 Task: Create a due date automation trigger when advanced on, on the wednesday after a card is due add dates due this week at 11:00 AM.
Action: Mouse moved to (948, 69)
Screenshot: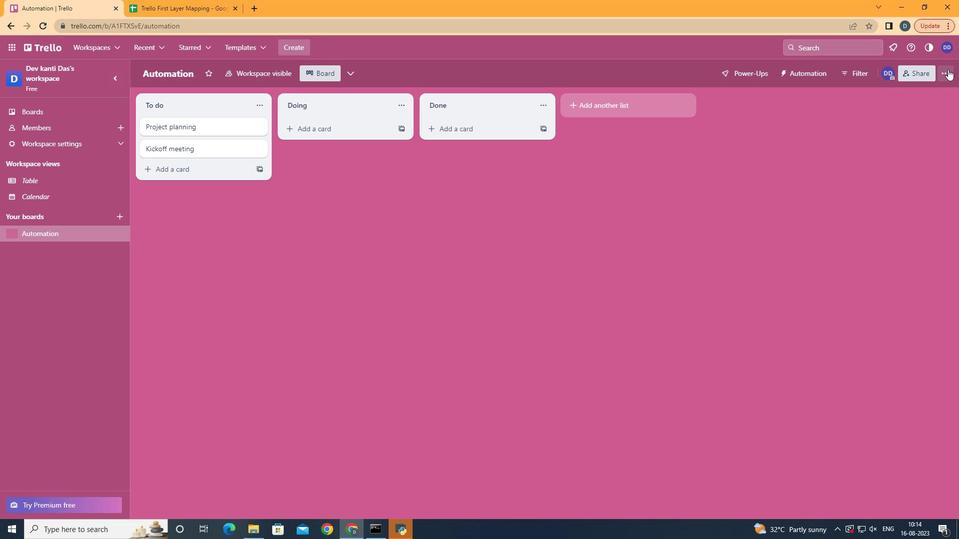 
Action: Mouse pressed left at (948, 69)
Screenshot: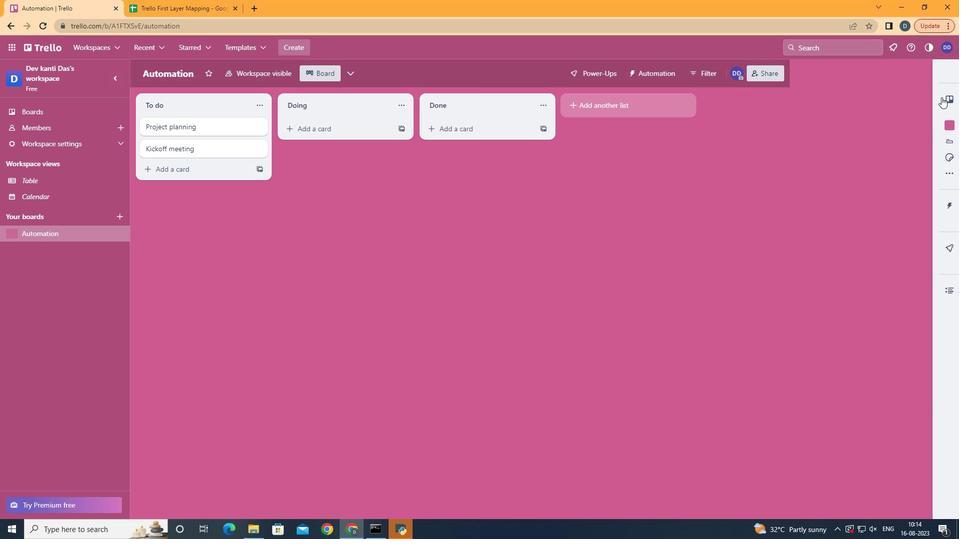 
Action: Mouse moved to (902, 208)
Screenshot: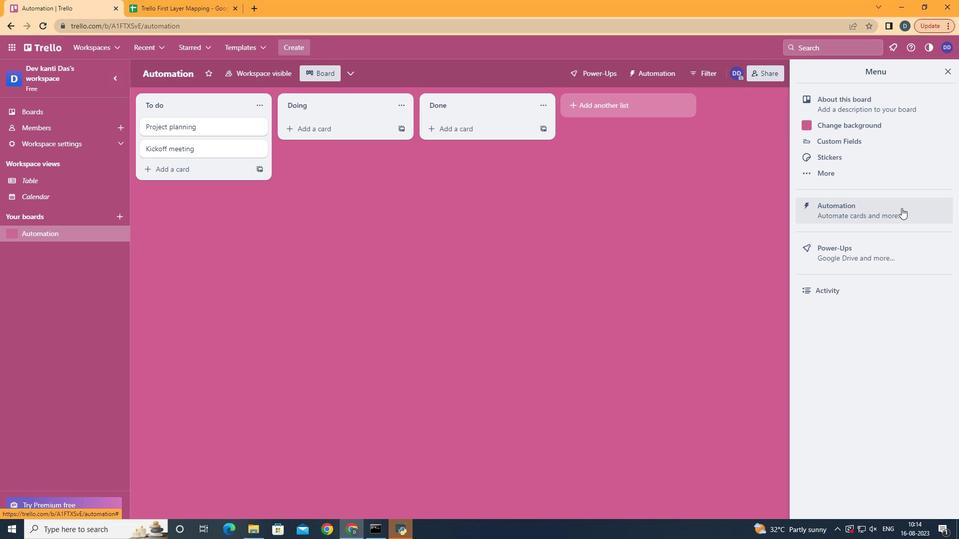 
Action: Mouse pressed left at (902, 208)
Screenshot: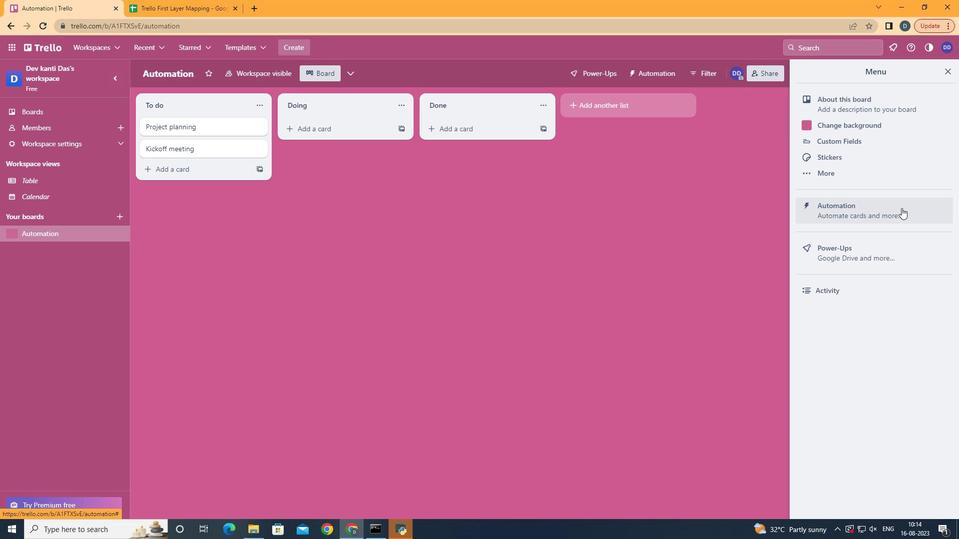 
Action: Mouse moved to (224, 205)
Screenshot: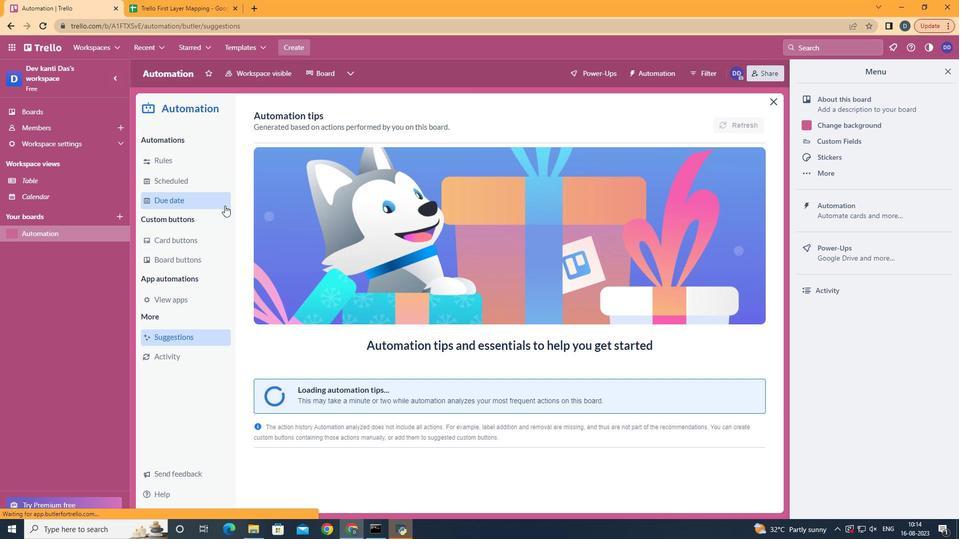 
Action: Mouse pressed left at (224, 205)
Screenshot: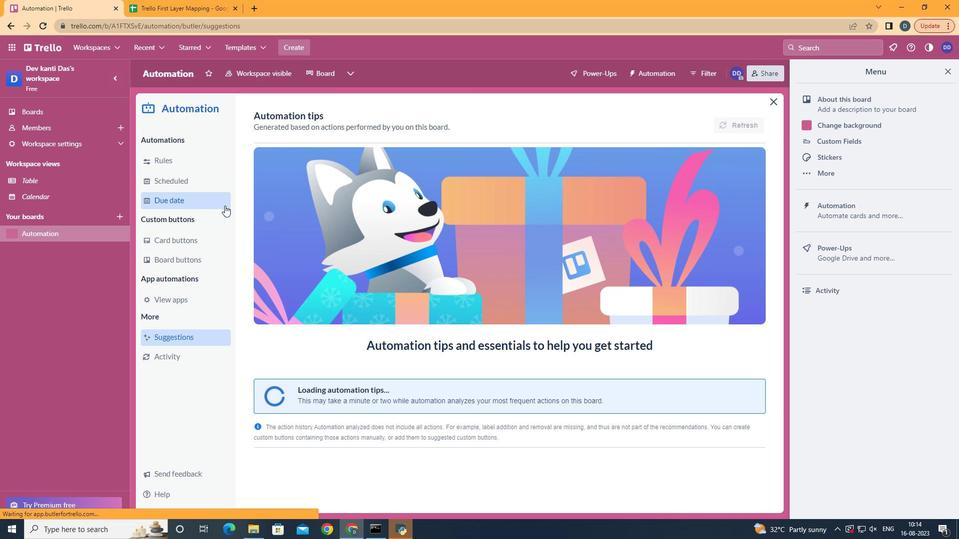 
Action: Mouse moved to (704, 118)
Screenshot: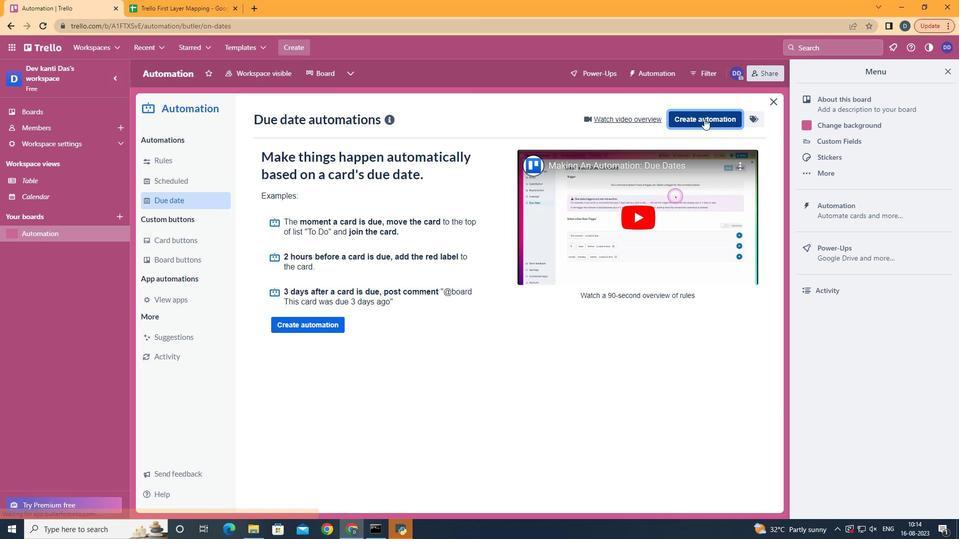 
Action: Mouse pressed left at (704, 118)
Screenshot: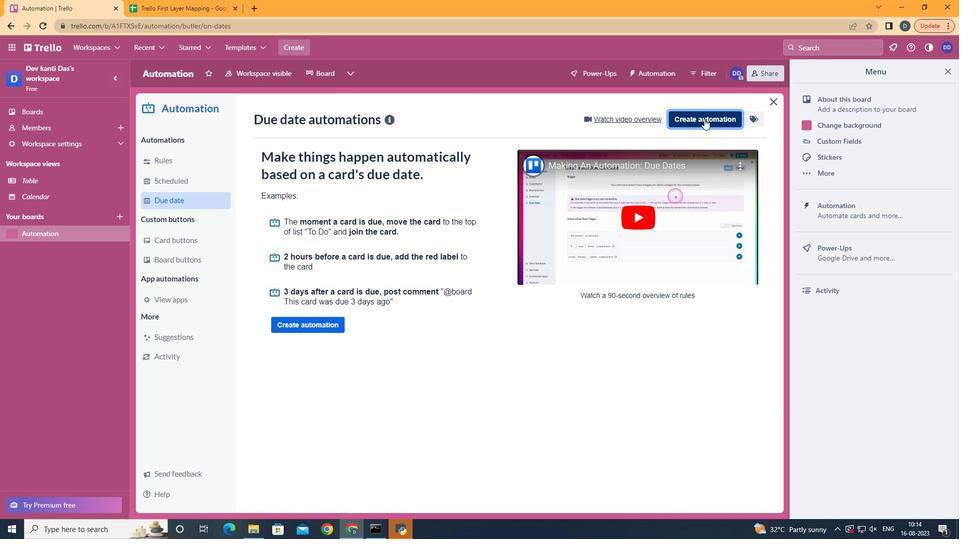 
Action: Mouse moved to (524, 217)
Screenshot: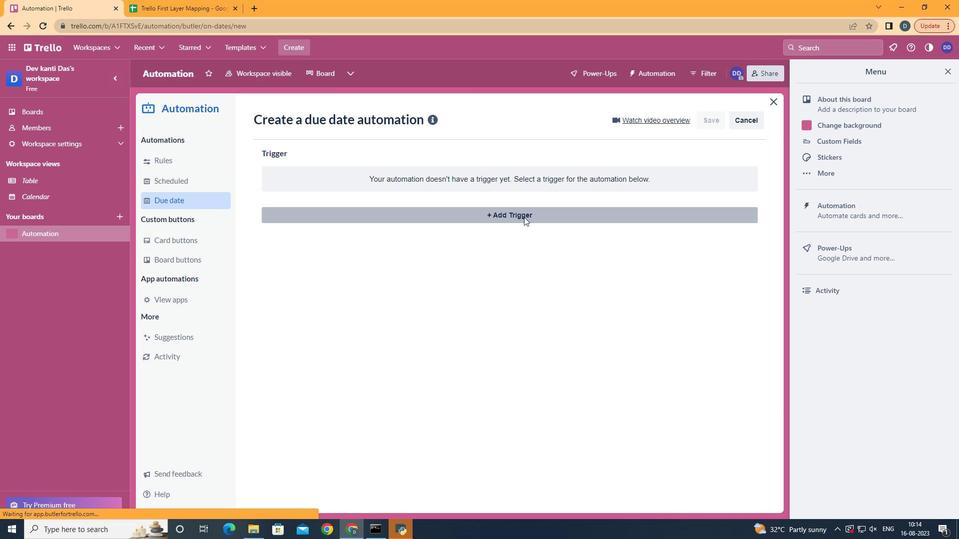 
Action: Mouse pressed left at (524, 217)
Screenshot: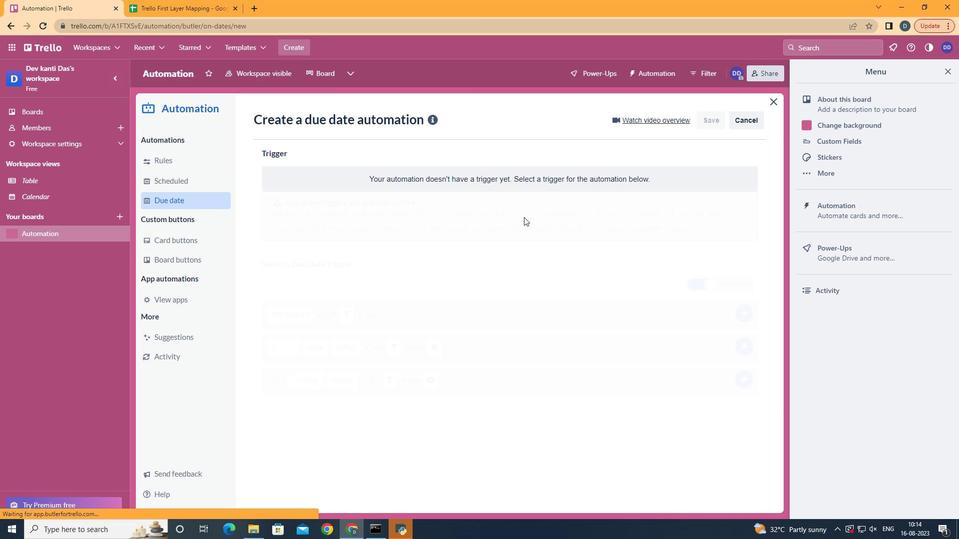 
Action: Mouse moved to (327, 295)
Screenshot: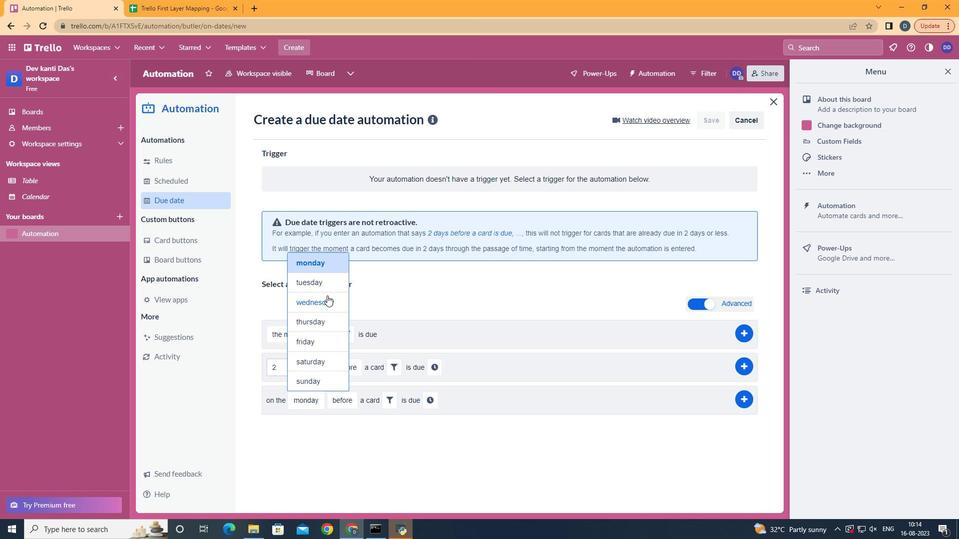 
Action: Mouse pressed left at (327, 295)
Screenshot: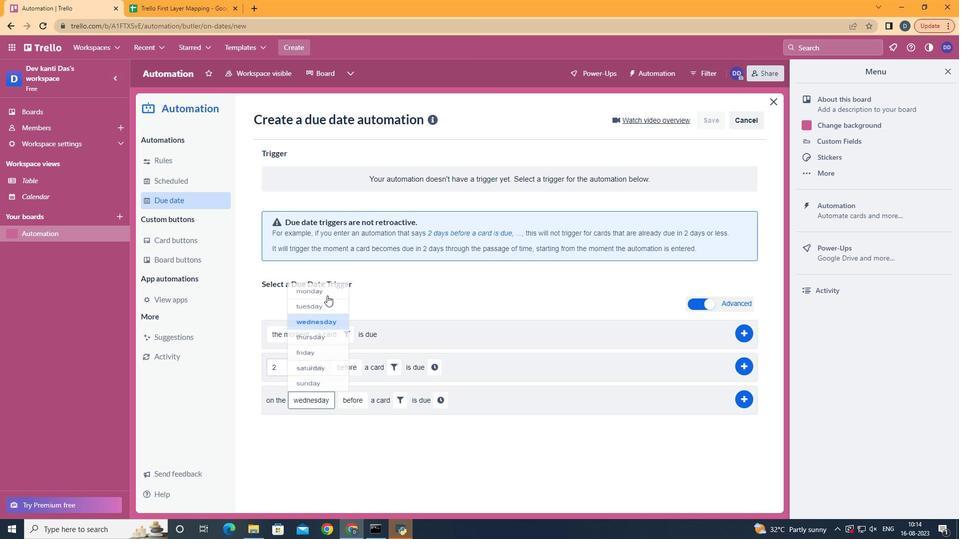 
Action: Mouse moved to (353, 433)
Screenshot: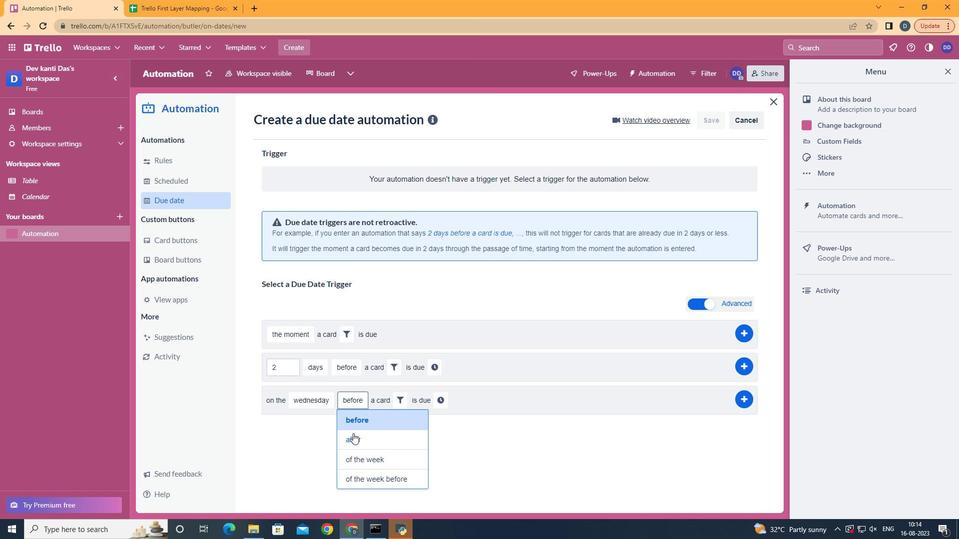
Action: Mouse pressed left at (353, 433)
Screenshot: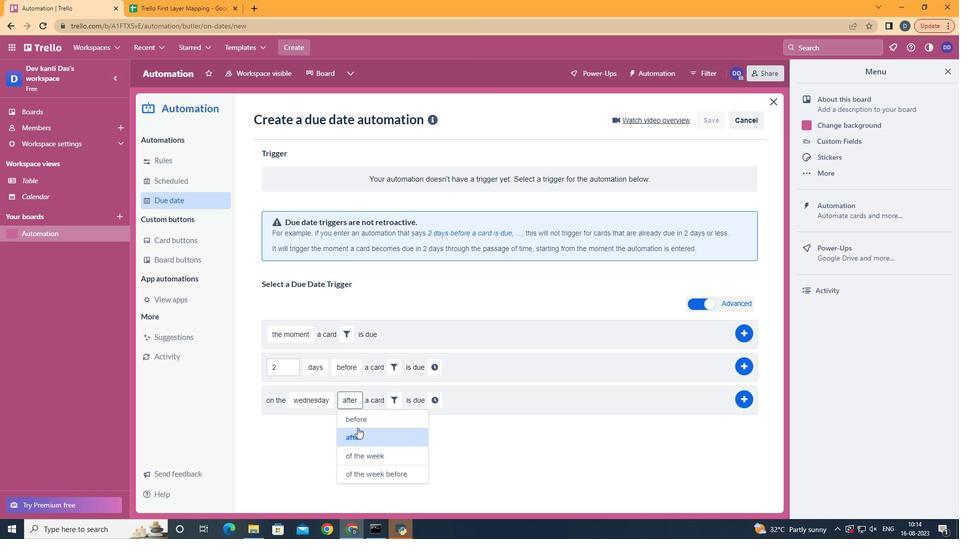 
Action: Mouse moved to (399, 394)
Screenshot: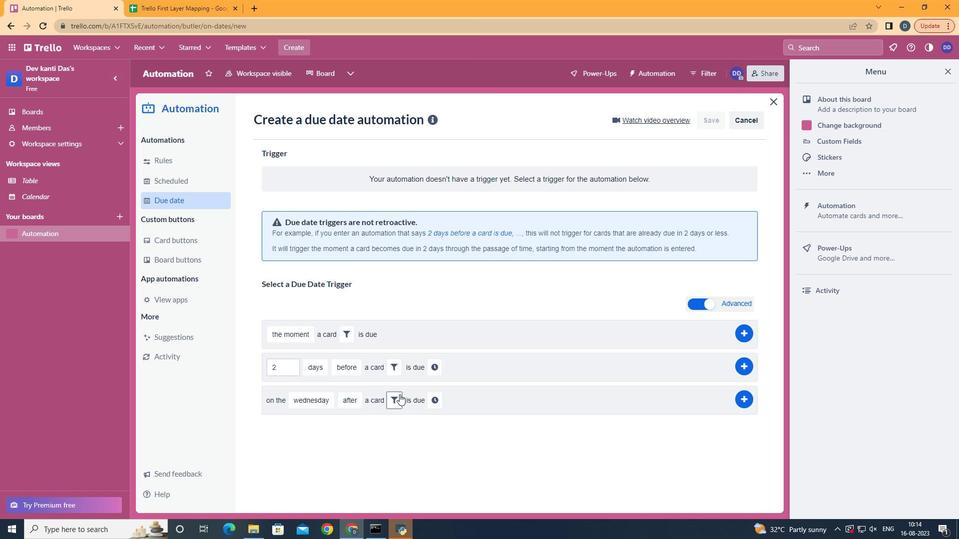
Action: Mouse pressed left at (399, 394)
Screenshot: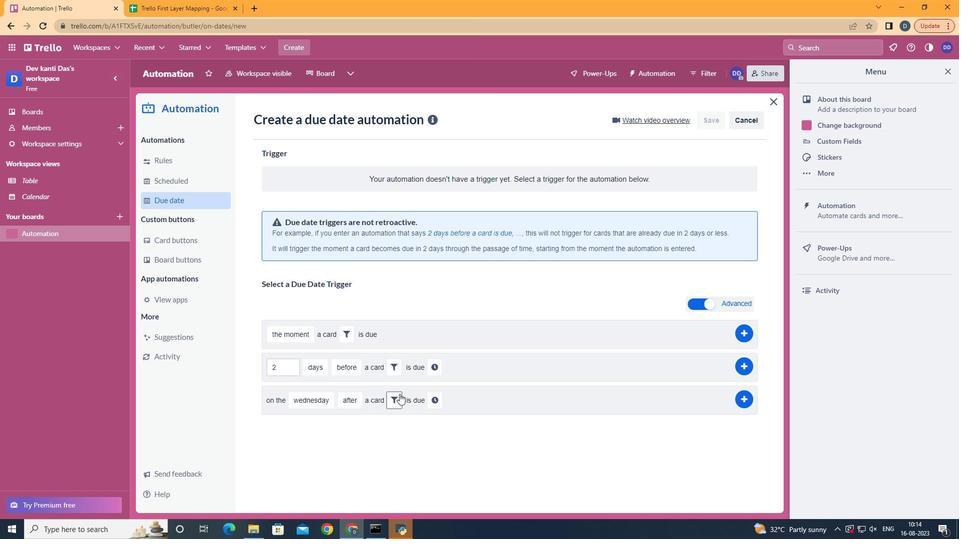 
Action: Mouse moved to (451, 431)
Screenshot: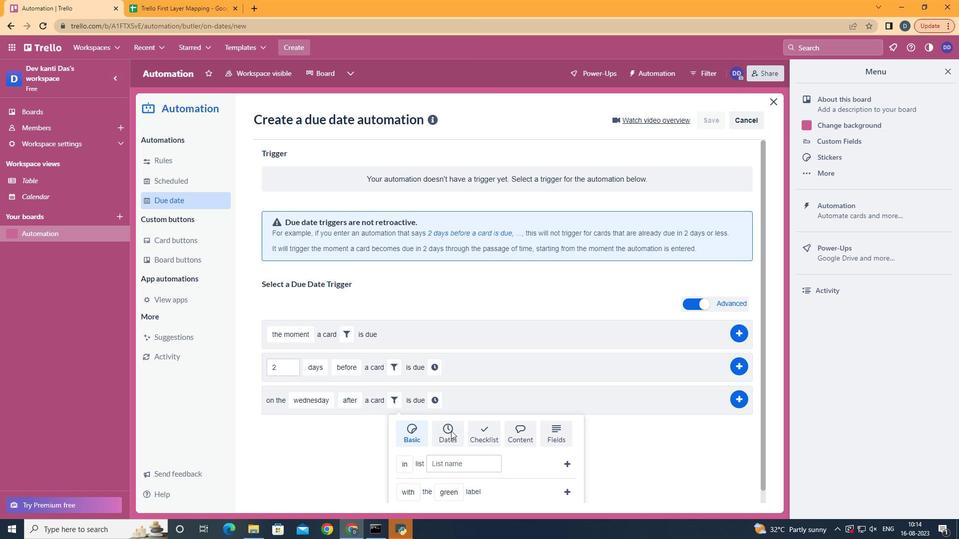 
Action: Mouse pressed left at (451, 431)
Screenshot: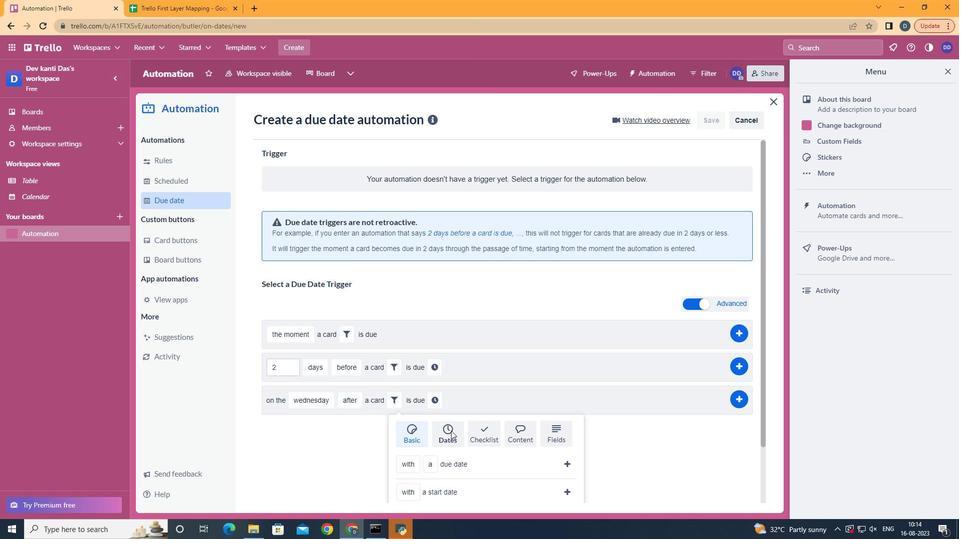 
Action: Mouse moved to (451, 431)
Screenshot: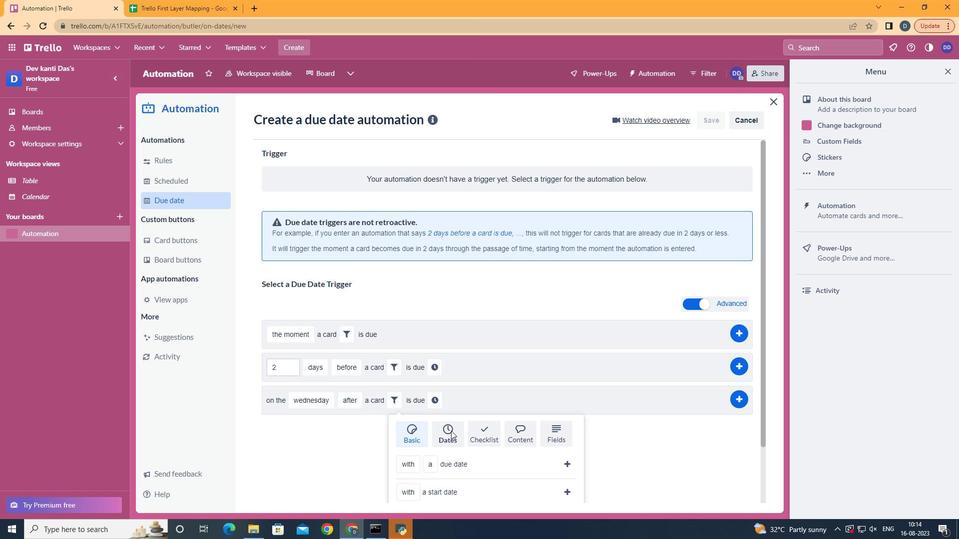 
Action: Mouse scrolled (451, 430) with delta (0, 0)
Screenshot: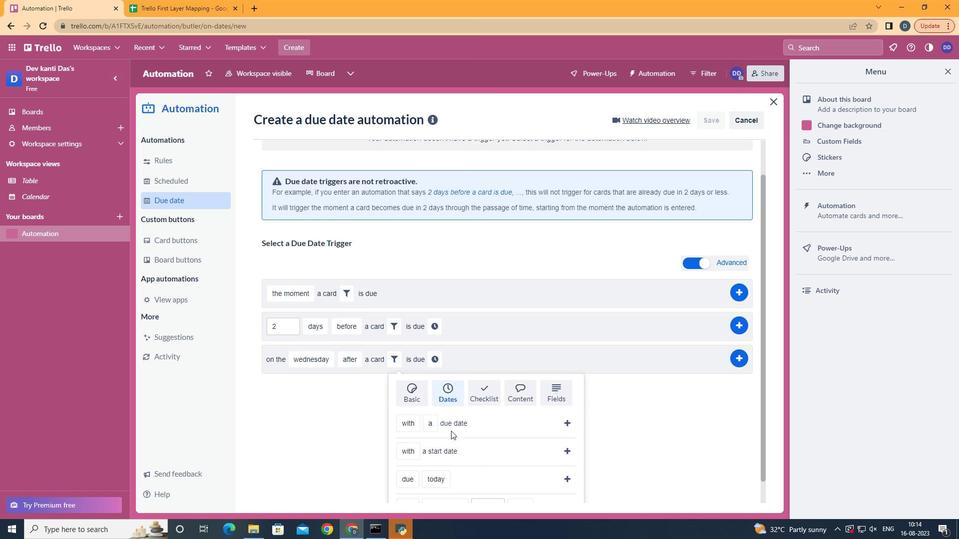 
Action: Mouse scrolled (451, 430) with delta (0, 0)
Screenshot: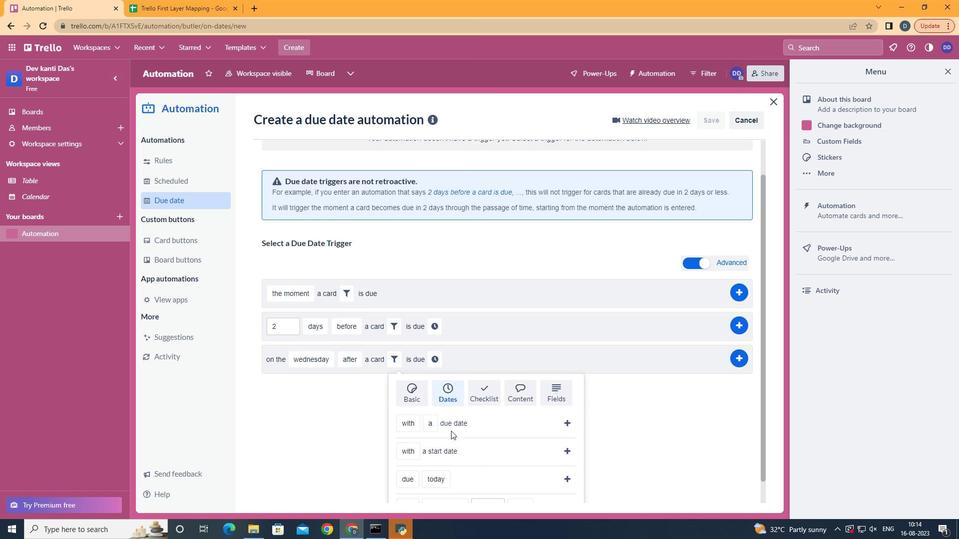 
Action: Mouse scrolled (451, 430) with delta (0, 0)
Screenshot: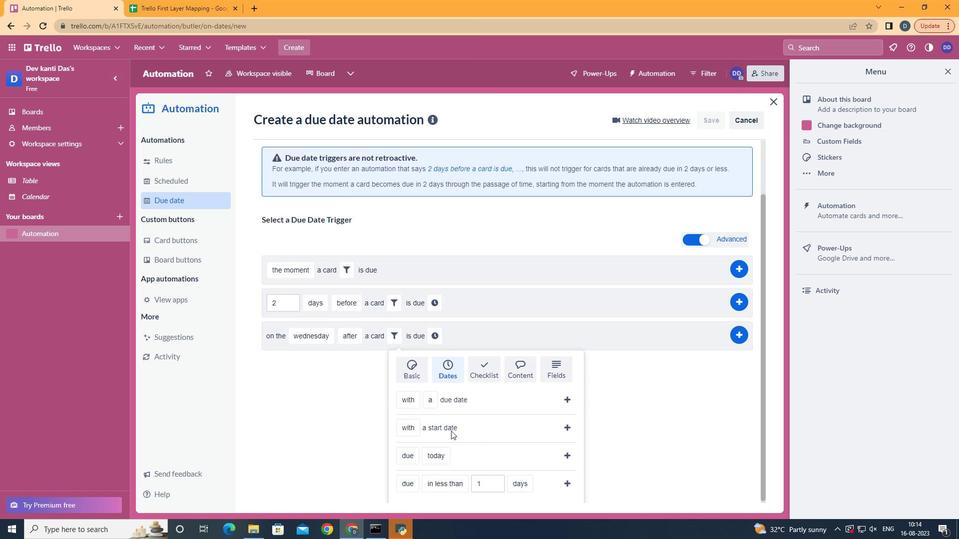 
Action: Mouse scrolled (451, 430) with delta (0, 0)
Screenshot: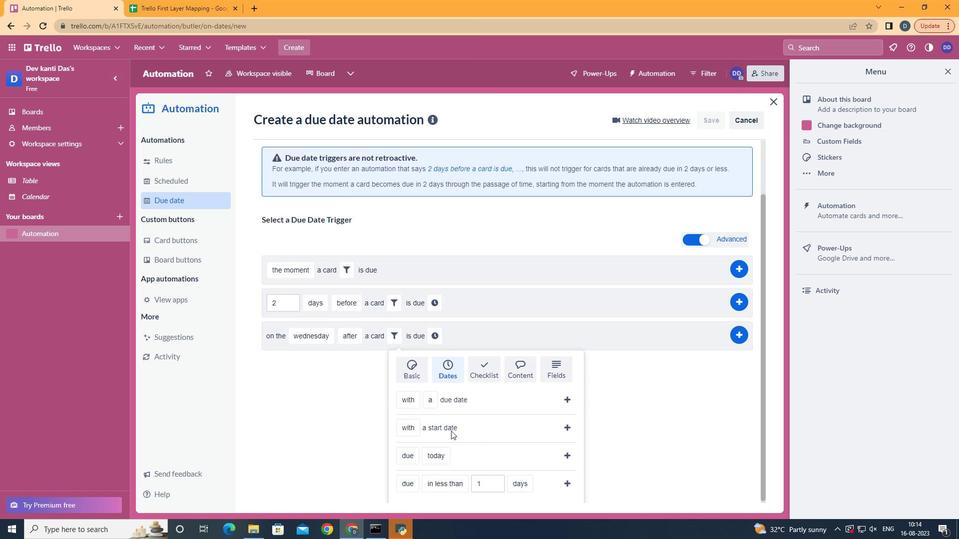 
Action: Mouse scrolled (451, 430) with delta (0, 0)
Screenshot: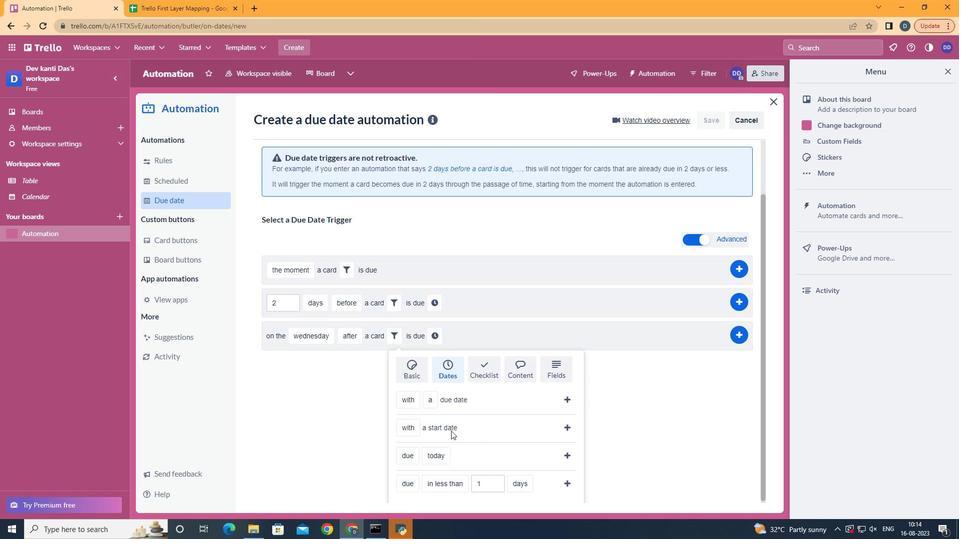 
Action: Mouse moved to (461, 374)
Screenshot: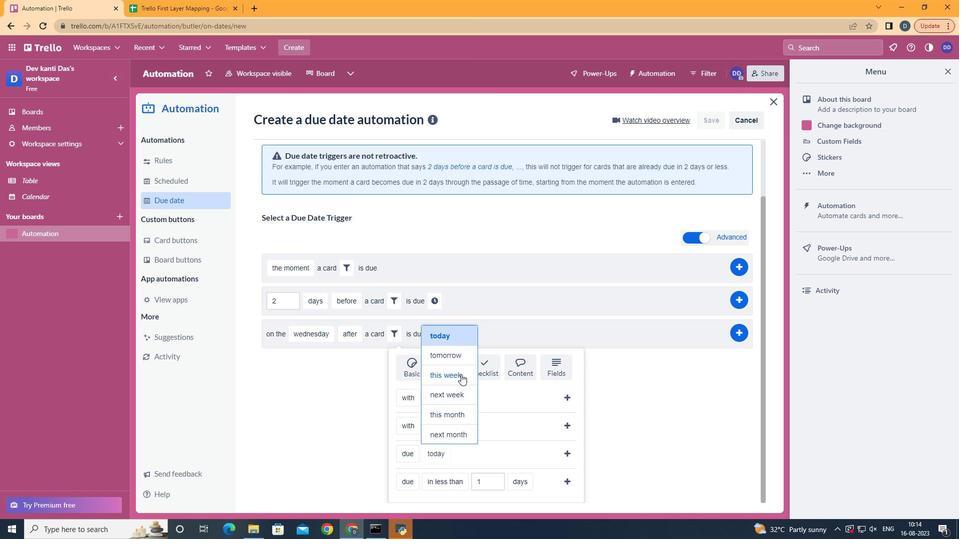 
Action: Mouse pressed left at (461, 374)
Screenshot: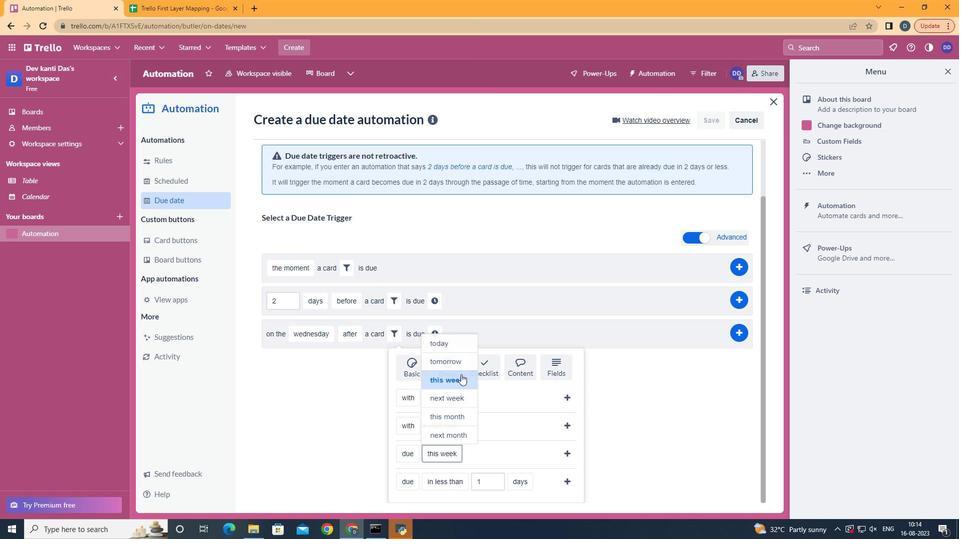 
Action: Mouse moved to (568, 449)
Screenshot: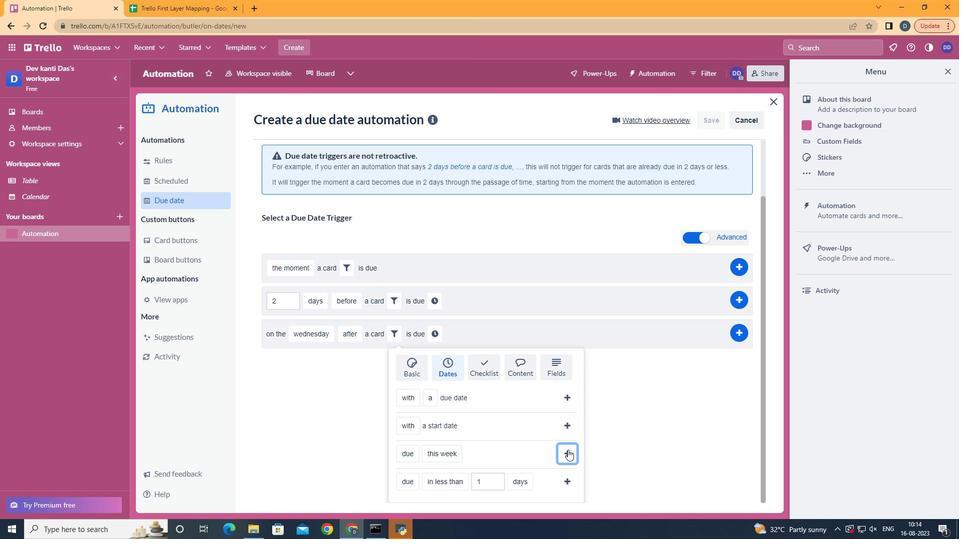 
Action: Mouse pressed left at (568, 449)
Screenshot: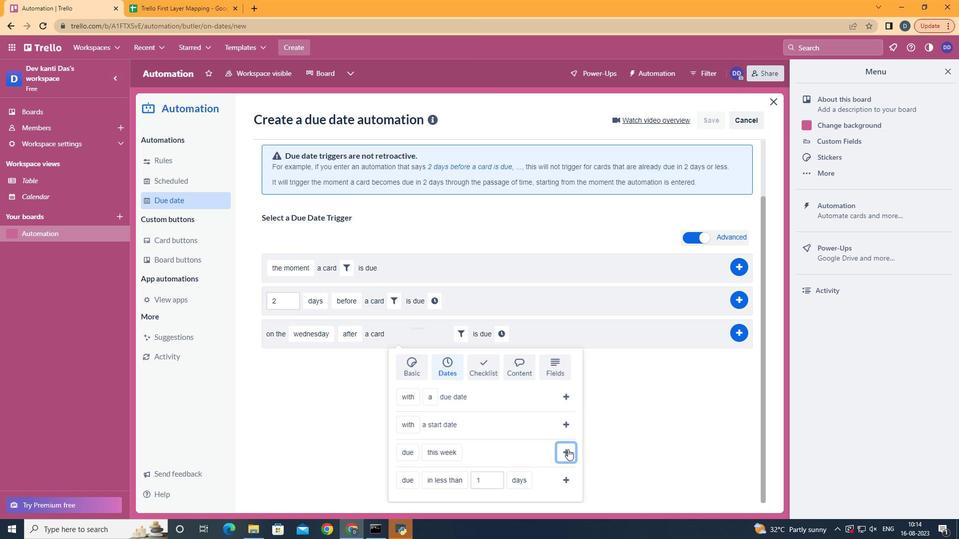
Action: Mouse moved to (502, 404)
Screenshot: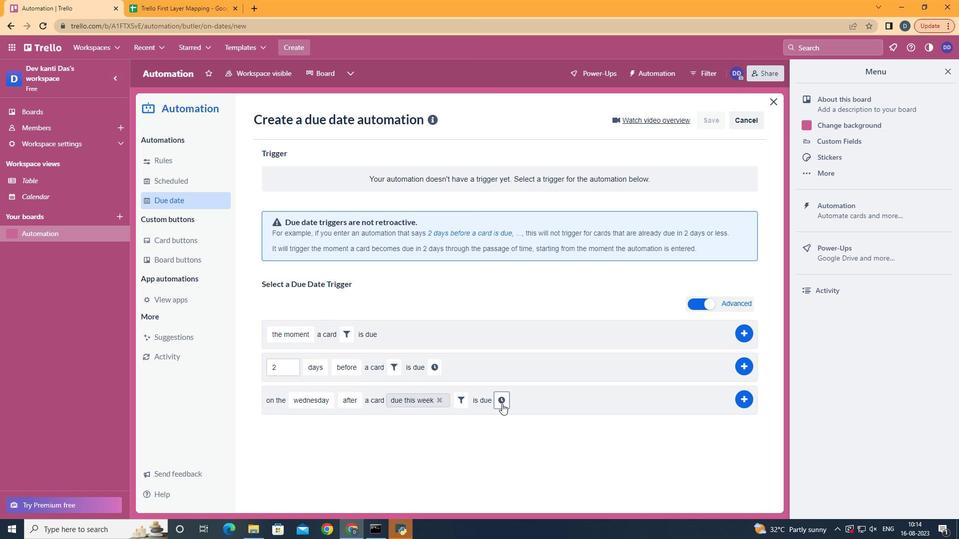 
Action: Mouse pressed left at (502, 404)
Screenshot: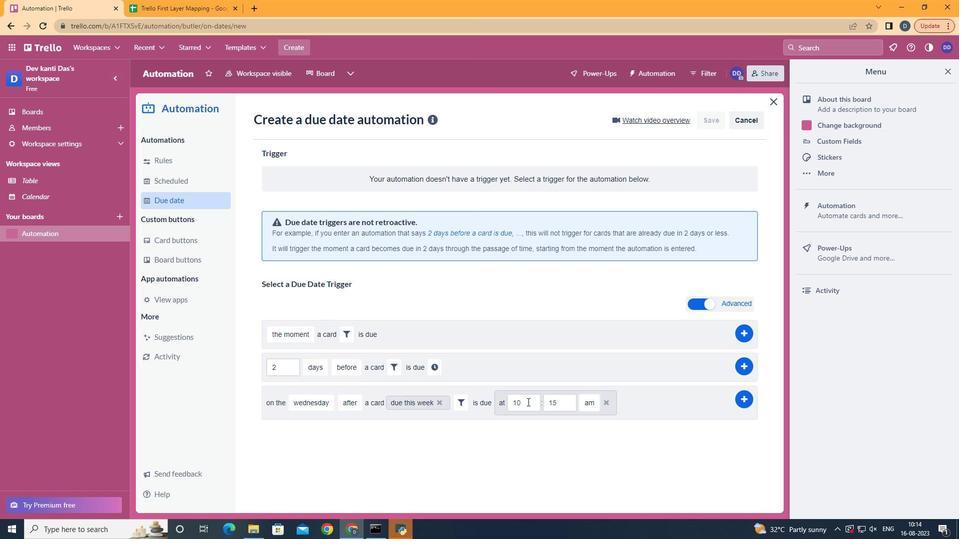 
Action: Mouse moved to (529, 401)
Screenshot: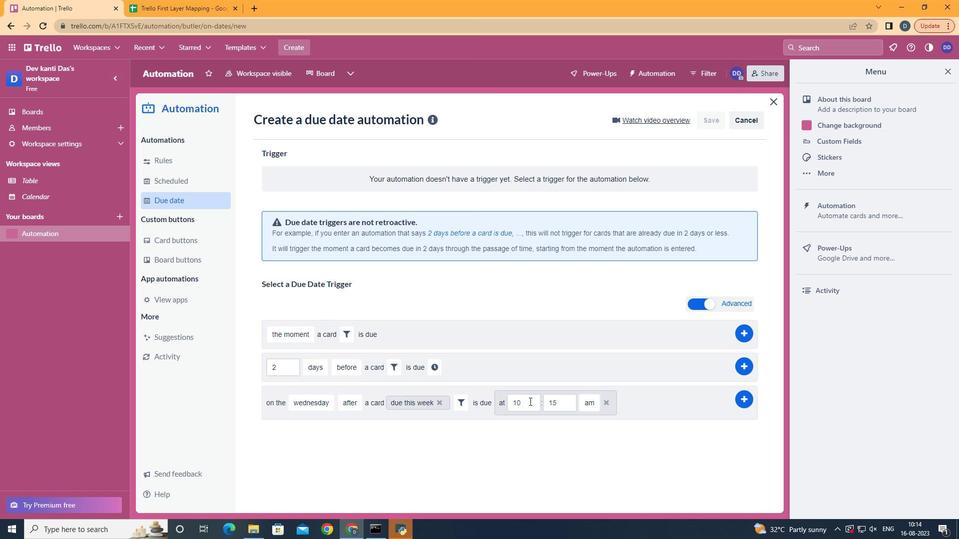 
Action: Mouse pressed left at (529, 401)
Screenshot: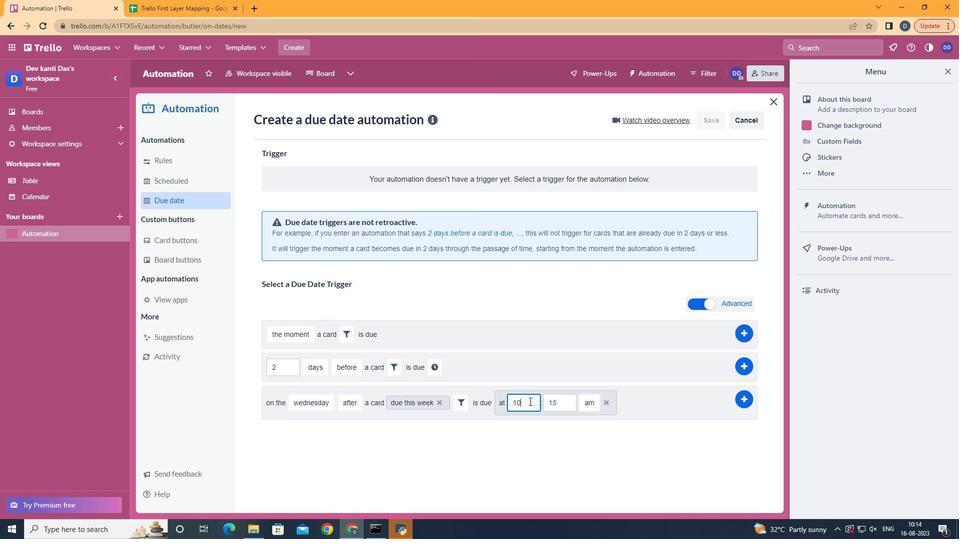 
Action: Mouse moved to (529, 401)
Screenshot: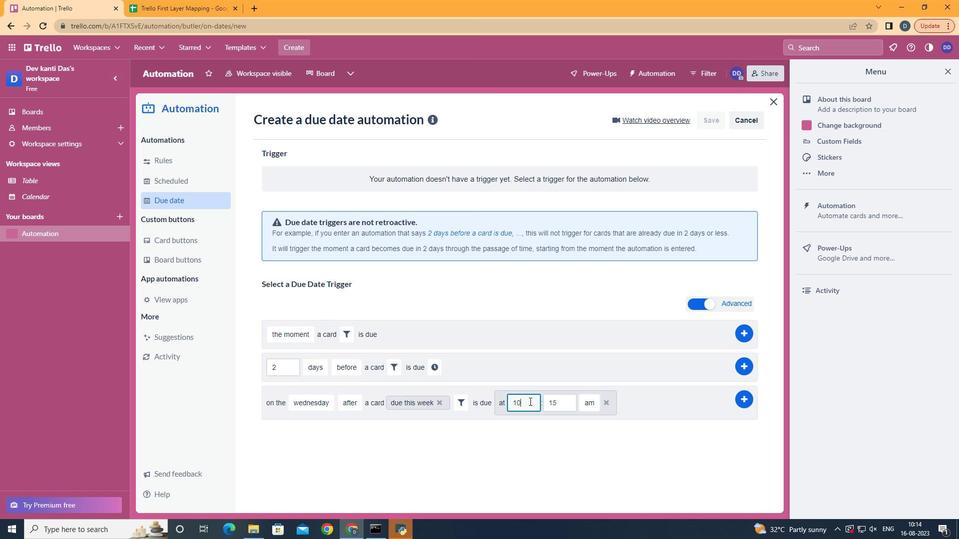 
Action: Key pressed <Key.backspace>1
Screenshot: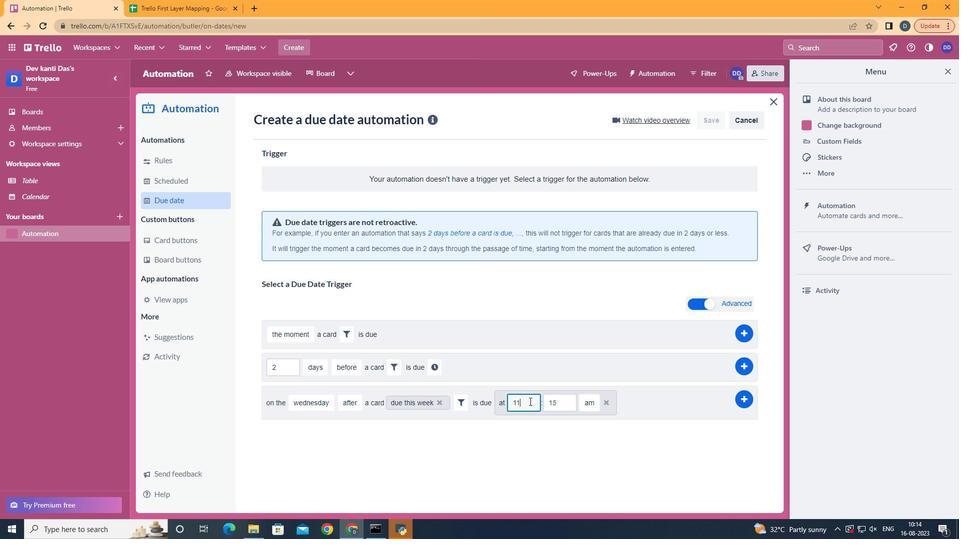 
Action: Mouse moved to (562, 409)
Screenshot: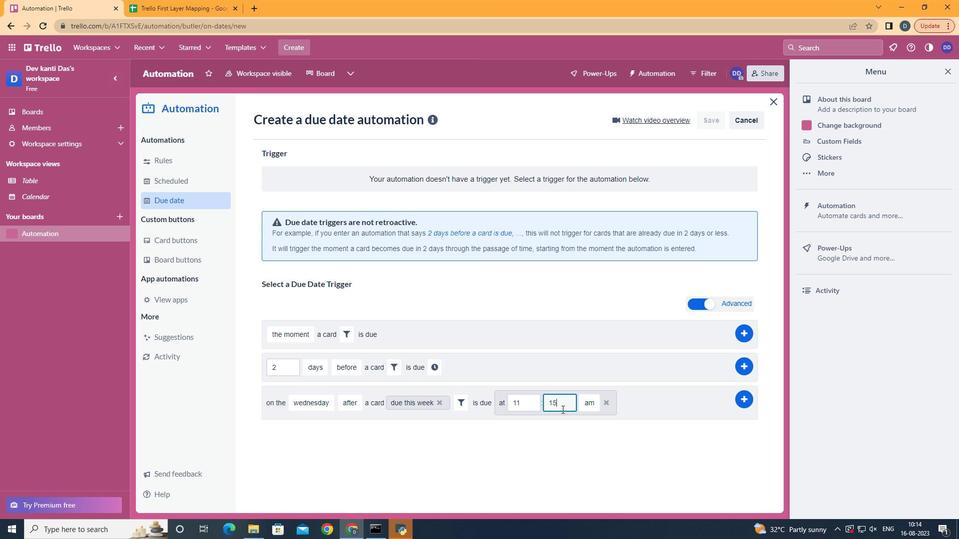 
Action: Mouse pressed left at (562, 409)
Screenshot: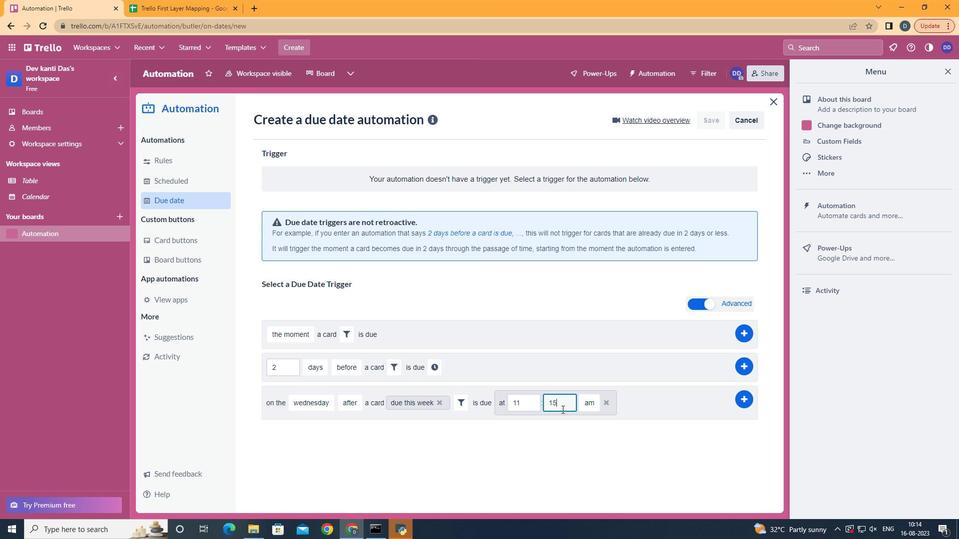
Action: Mouse moved to (562, 409)
Screenshot: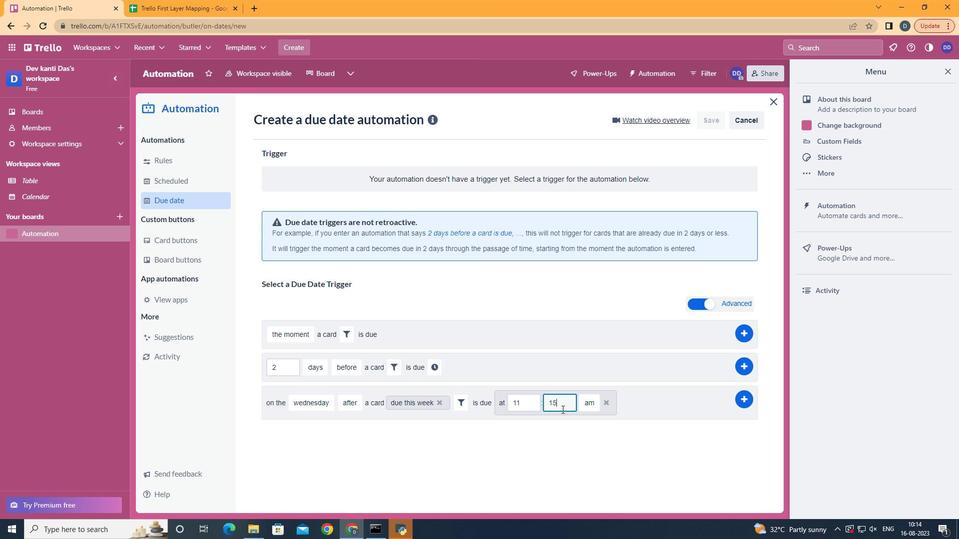 
Action: Key pressed <Key.backspace><Key.backspace>00
Screenshot: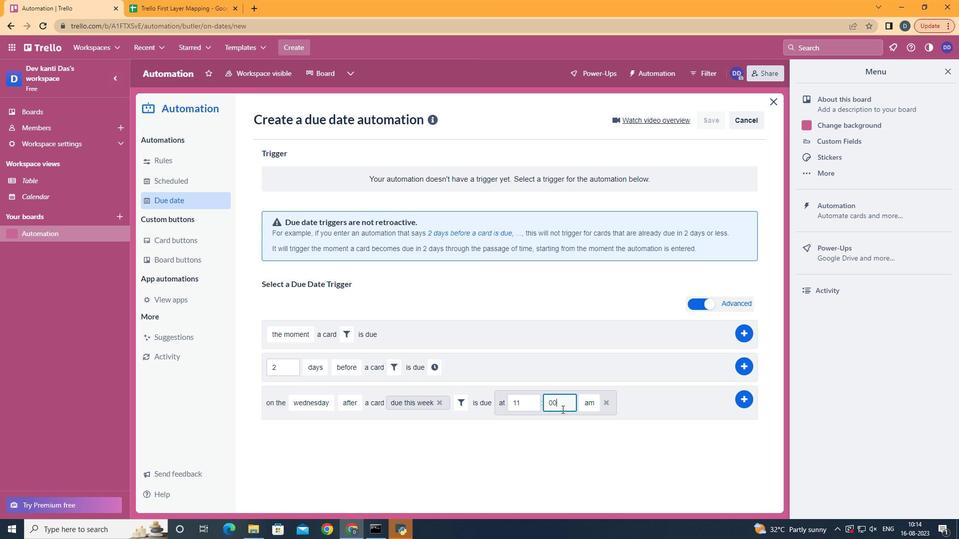 
Action: Mouse moved to (748, 396)
Screenshot: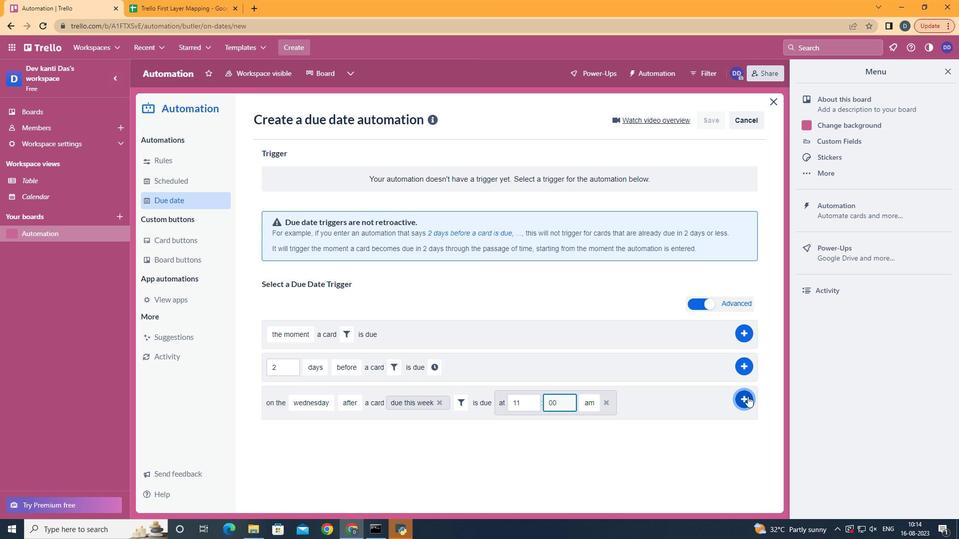 
Action: Mouse pressed left at (748, 396)
Screenshot: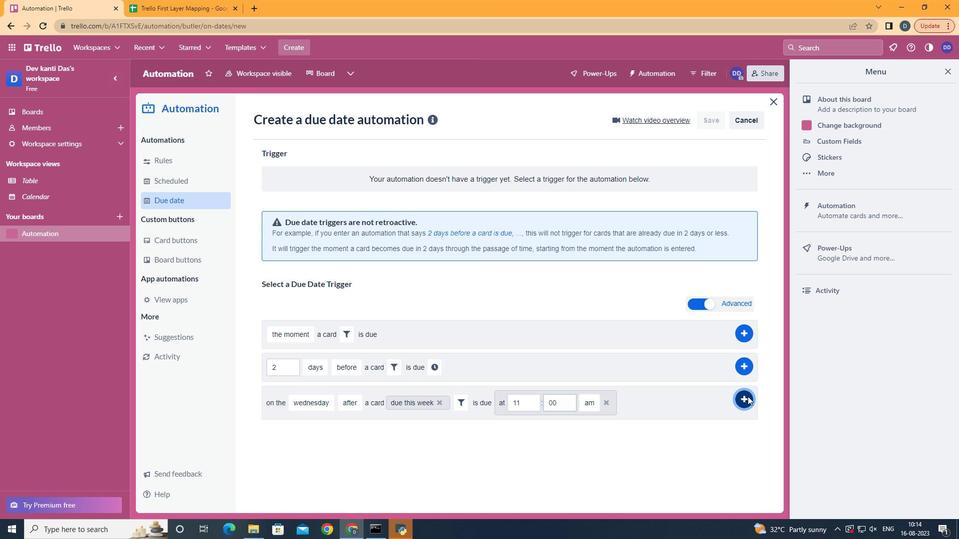 
